 Task: Create a due date automation trigger when advanced on, on the wednesday before a card is due add dates due tomorrow at 11:00 AM.
Action: Mouse moved to (1227, 110)
Screenshot: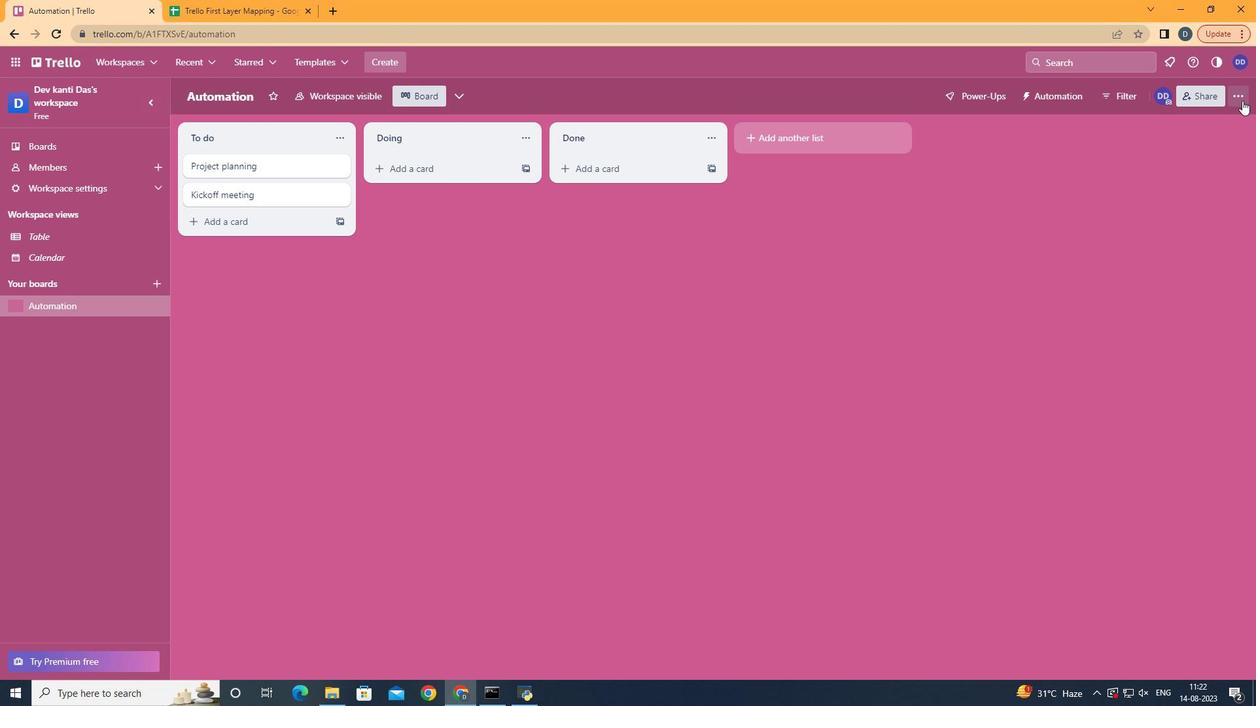 
Action: Mouse pressed left at (1227, 110)
Screenshot: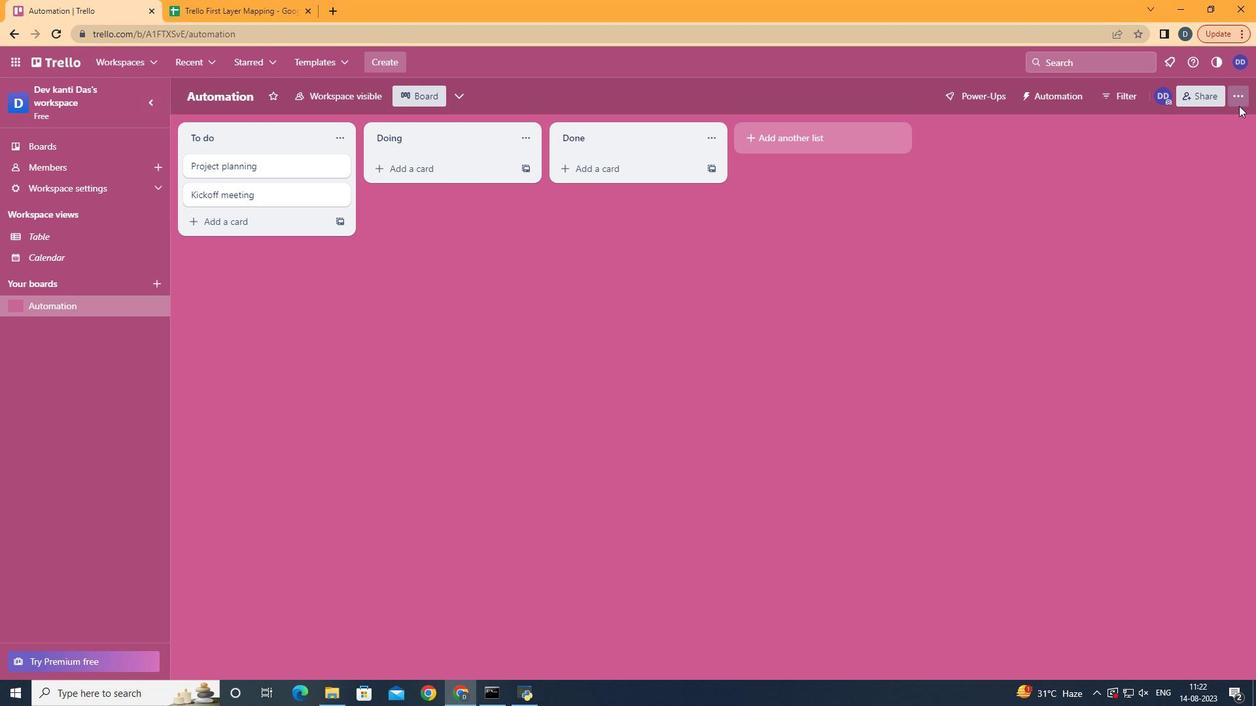 
Action: Mouse moved to (1150, 289)
Screenshot: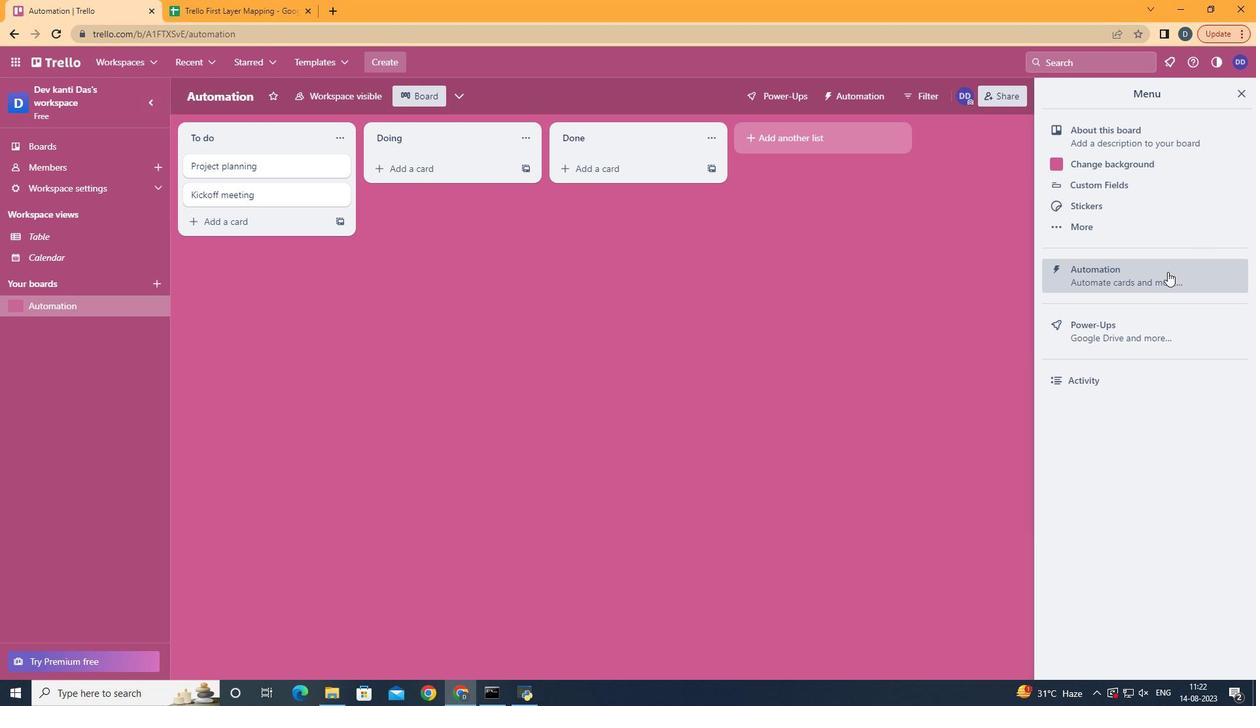 
Action: Mouse pressed left at (1150, 289)
Screenshot: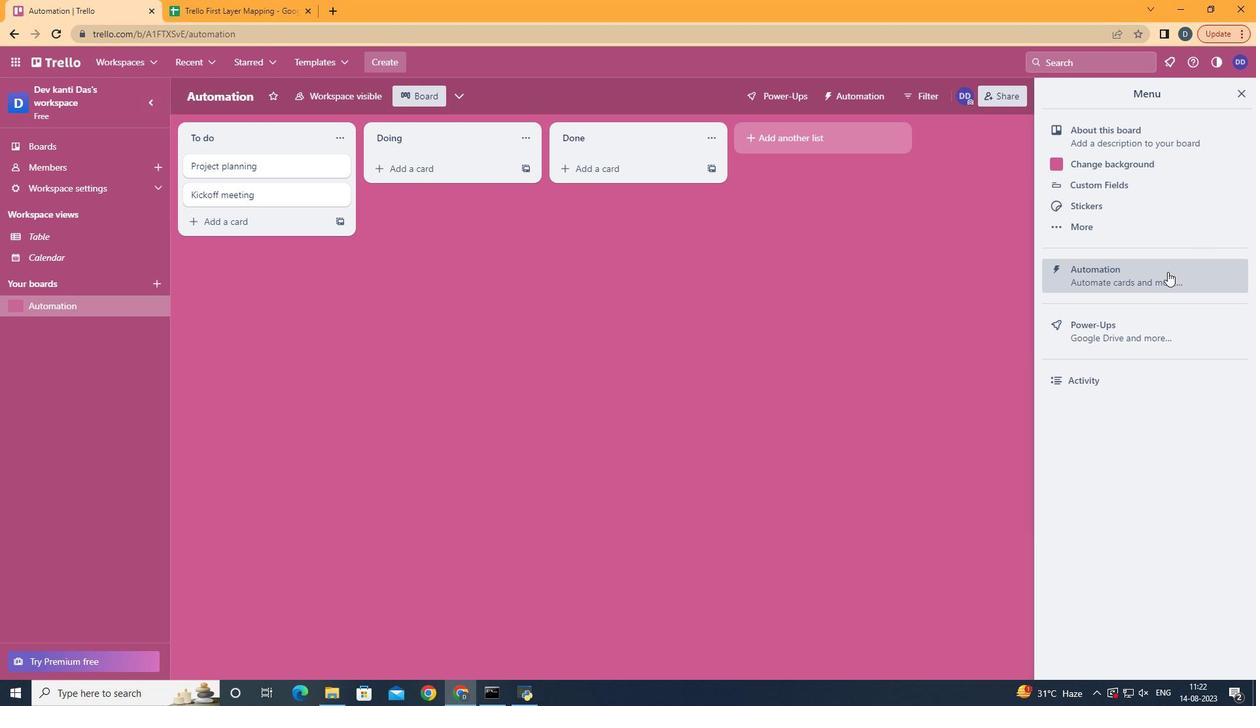 
Action: Mouse moved to (205, 286)
Screenshot: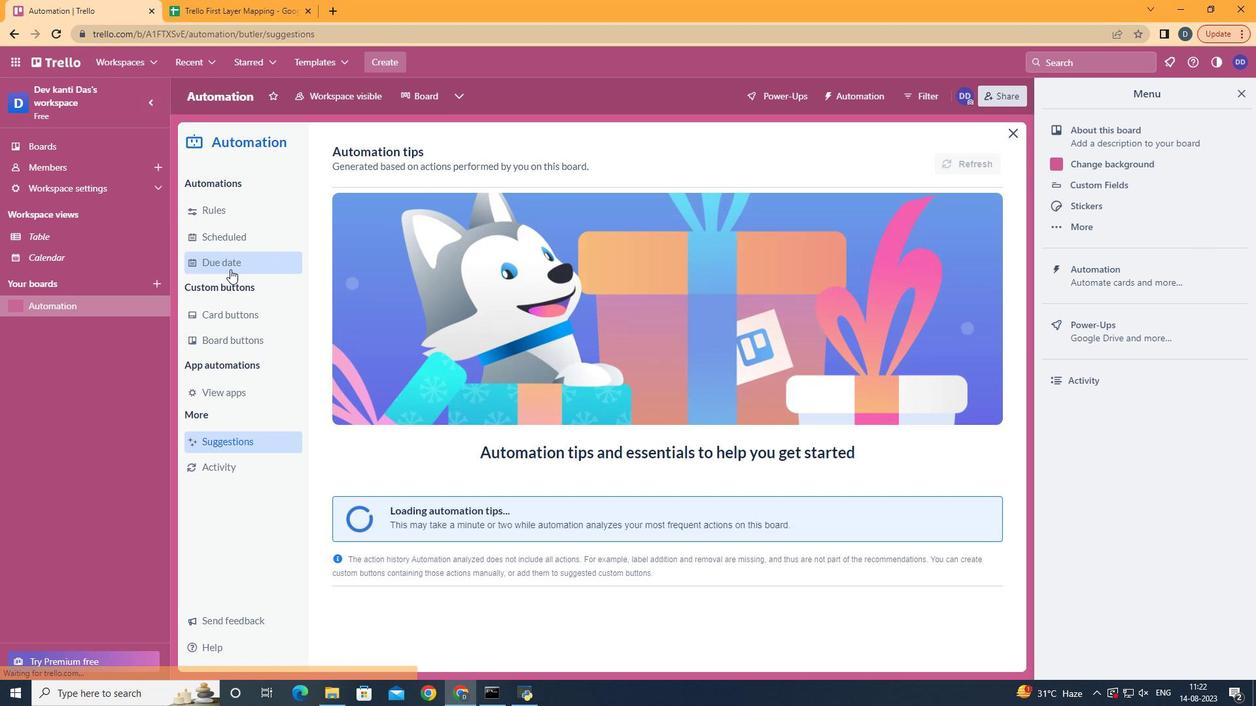 
Action: Mouse pressed left at (205, 286)
Screenshot: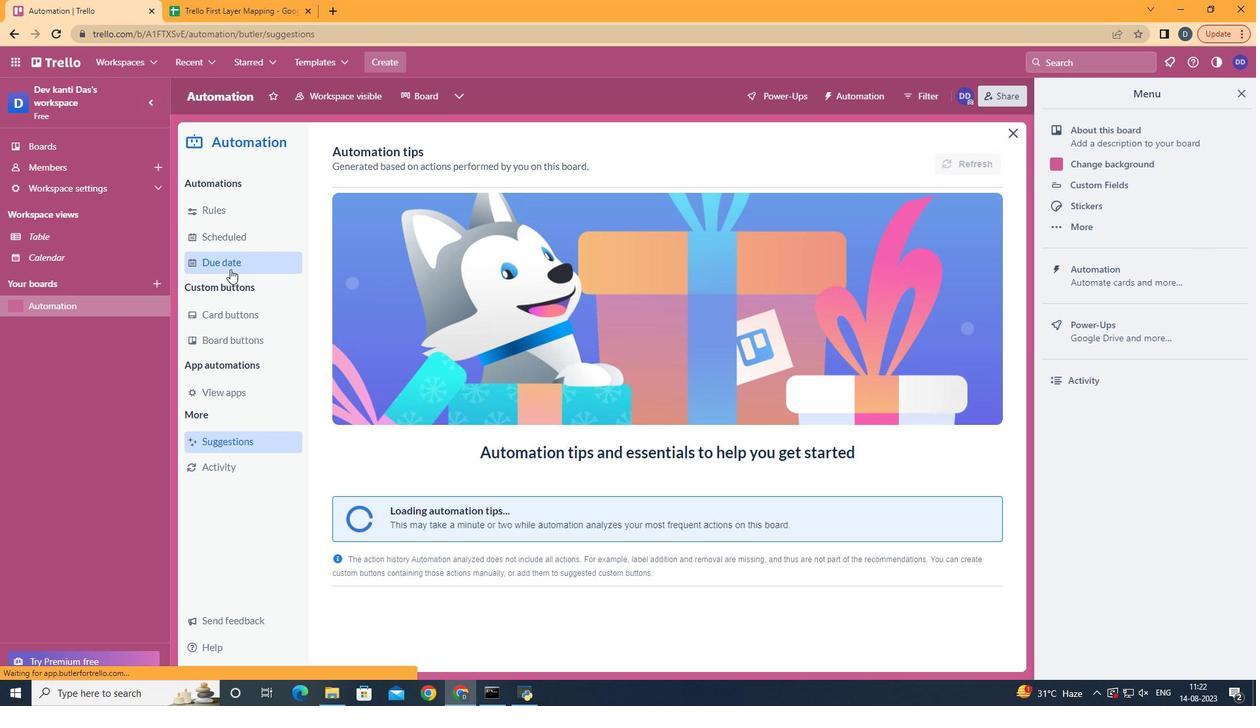 
Action: Mouse moved to (910, 167)
Screenshot: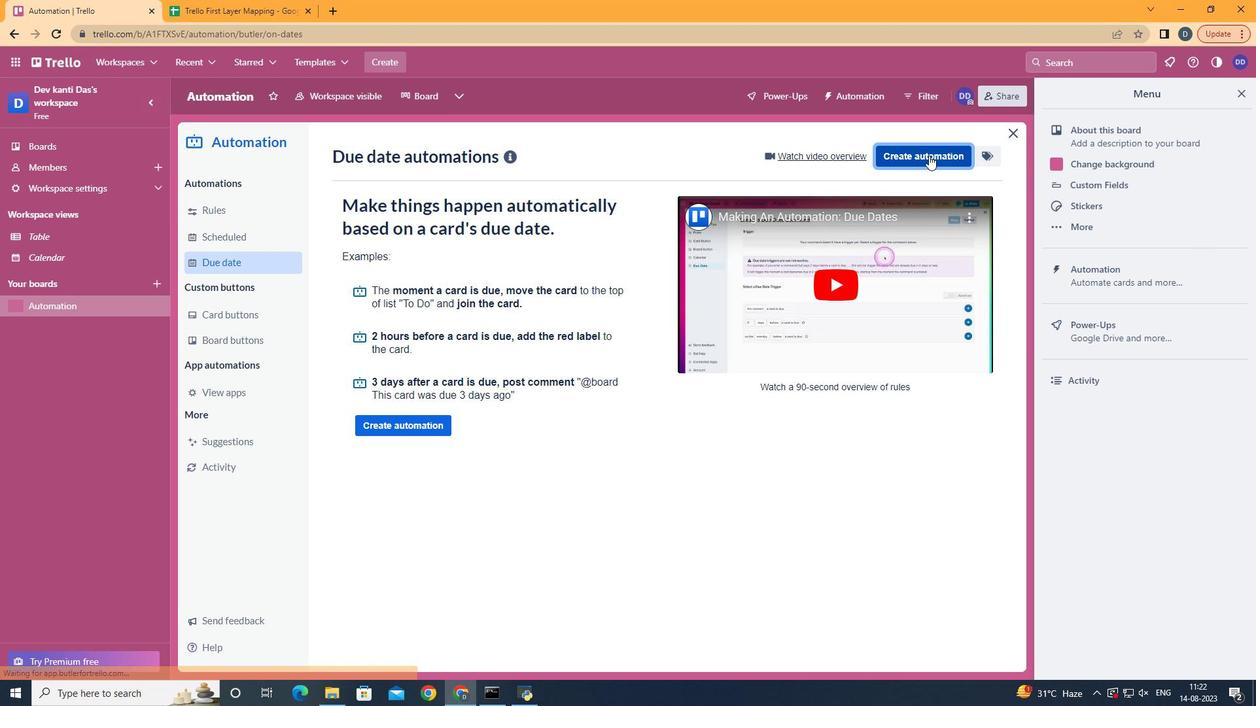
Action: Mouse pressed left at (910, 167)
Screenshot: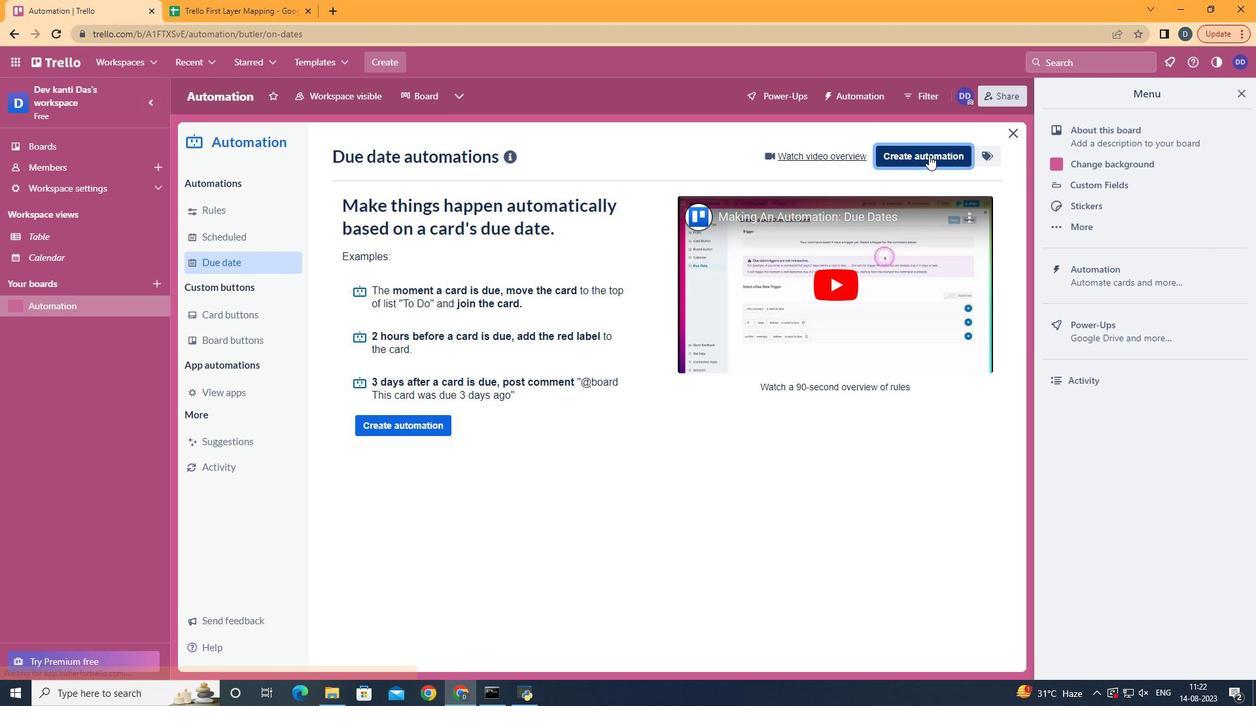 
Action: Mouse moved to (636, 286)
Screenshot: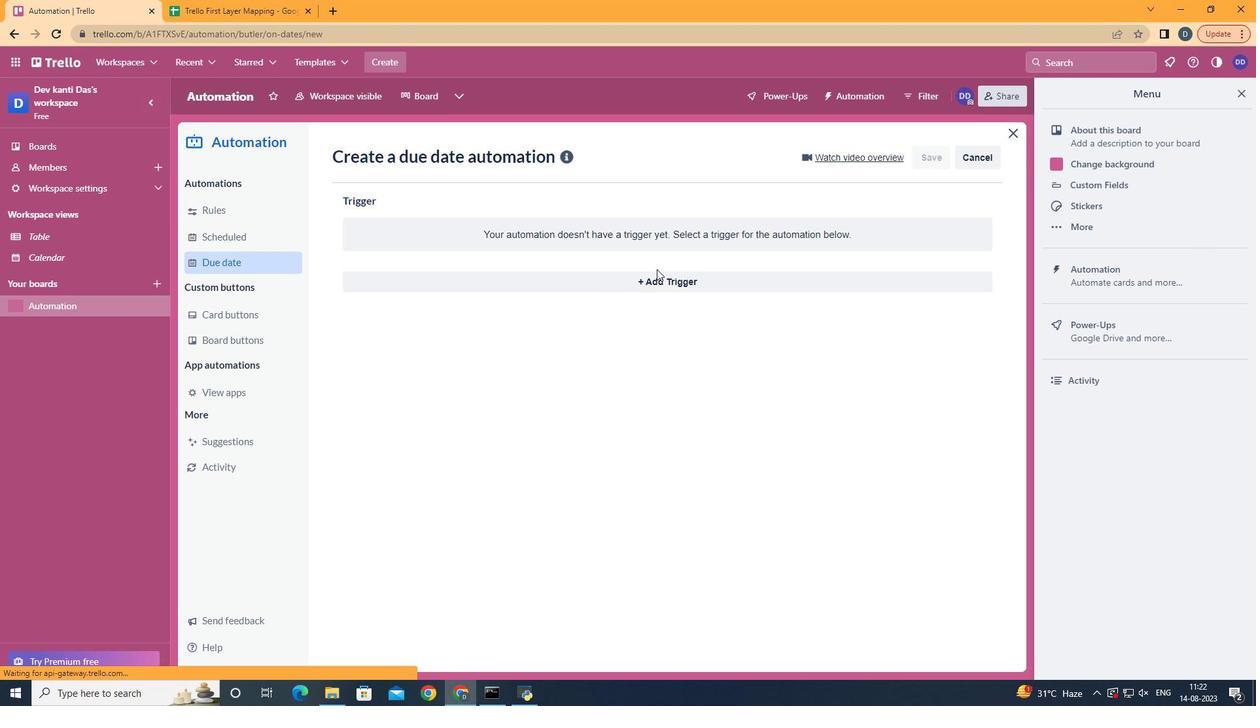 
Action: Mouse pressed left at (636, 286)
Screenshot: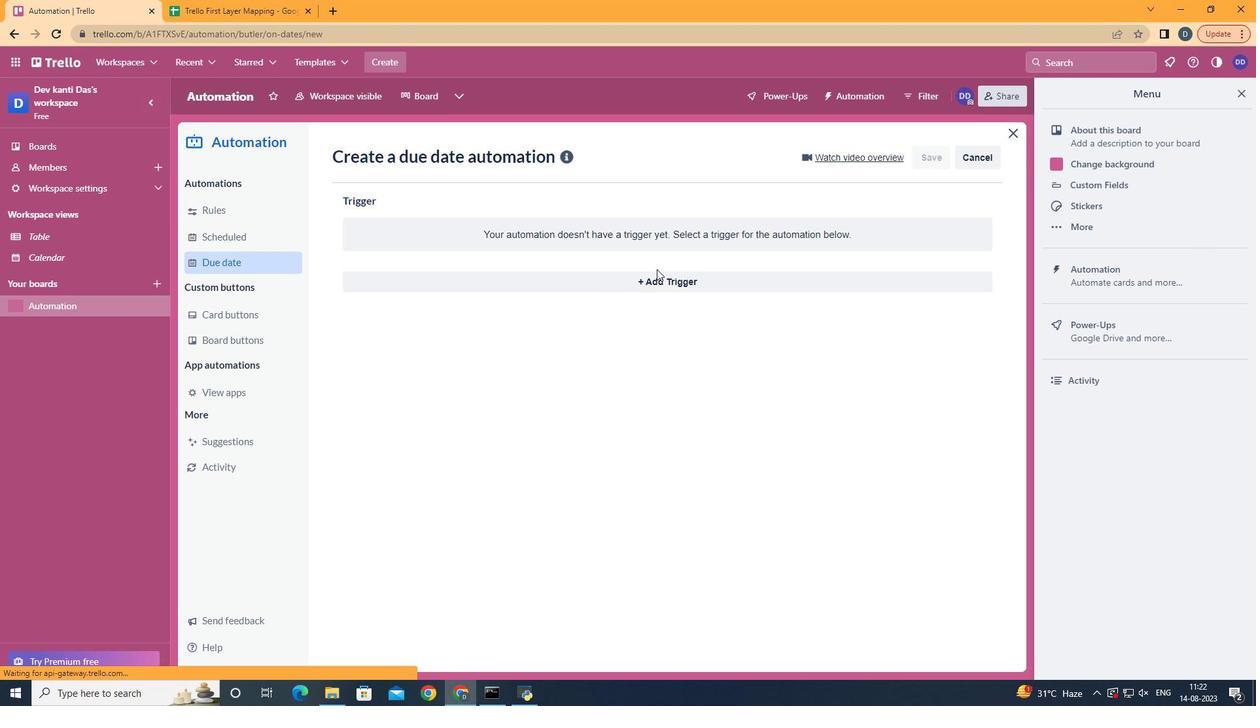 
Action: Mouse moved to (636, 295)
Screenshot: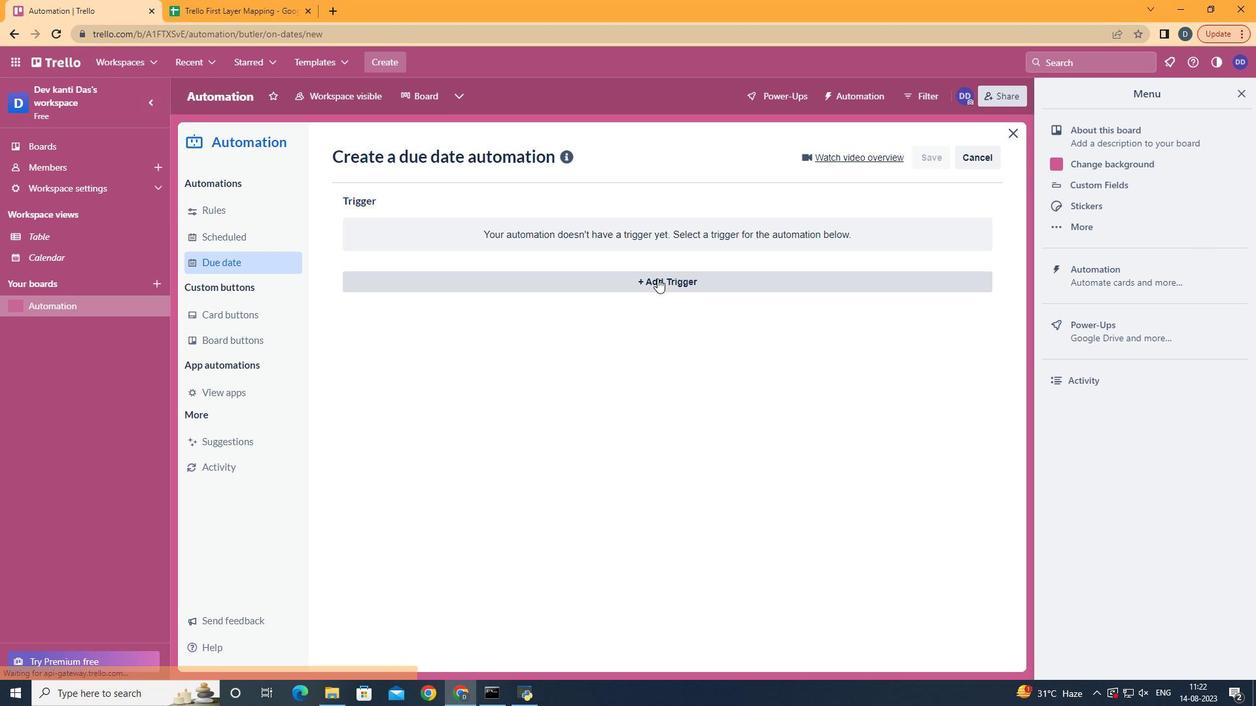 
Action: Mouse pressed left at (636, 295)
Screenshot: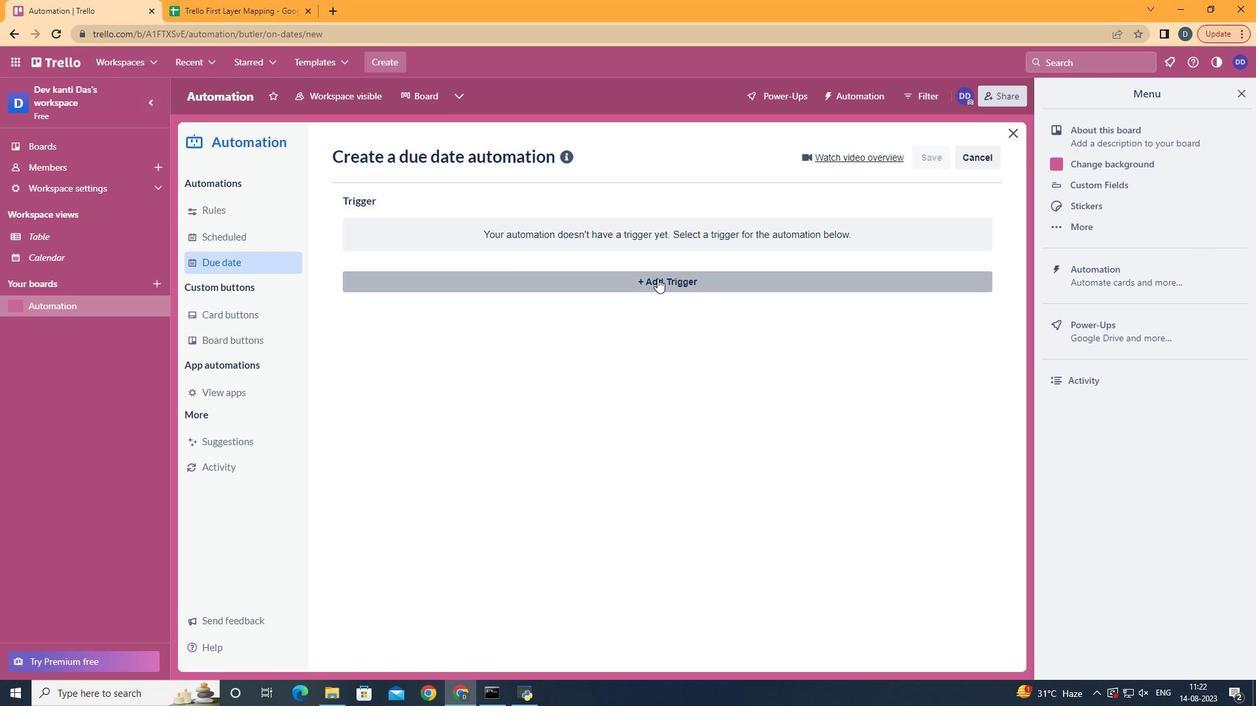
Action: Mouse moved to (404, 422)
Screenshot: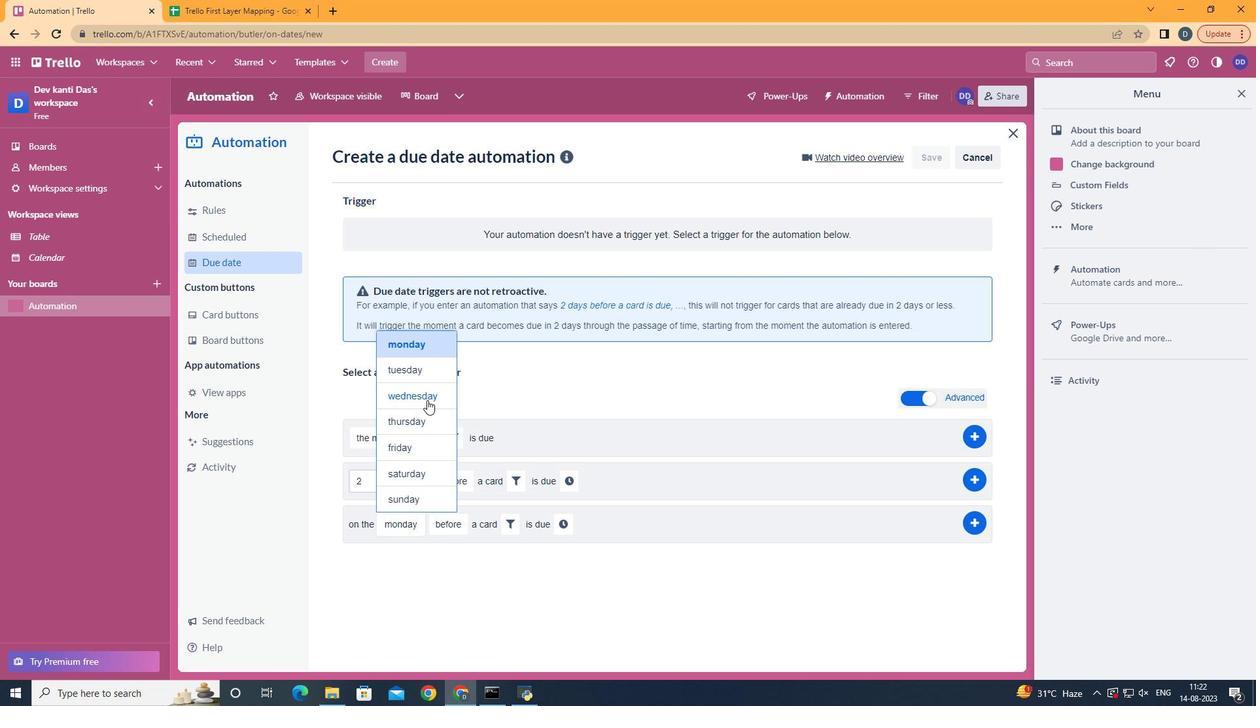 
Action: Mouse pressed left at (404, 422)
Screenshot: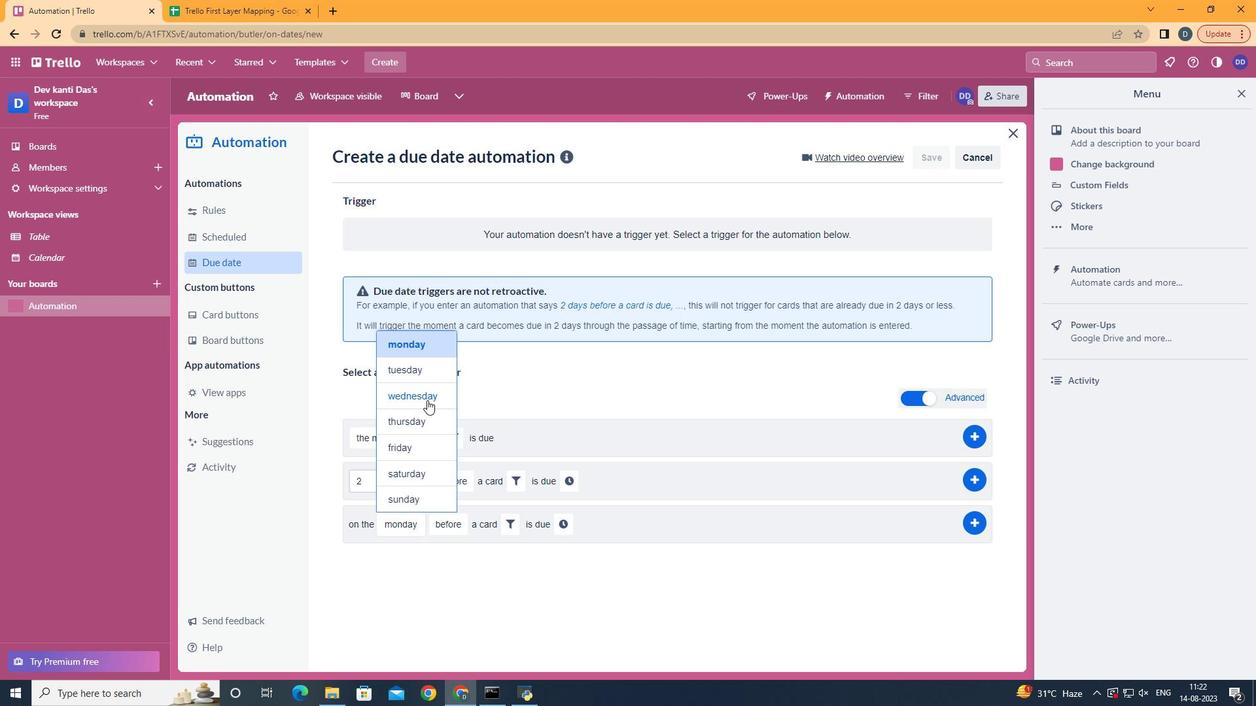 
Action: Mouse moved to (501, 549)
Screenshot: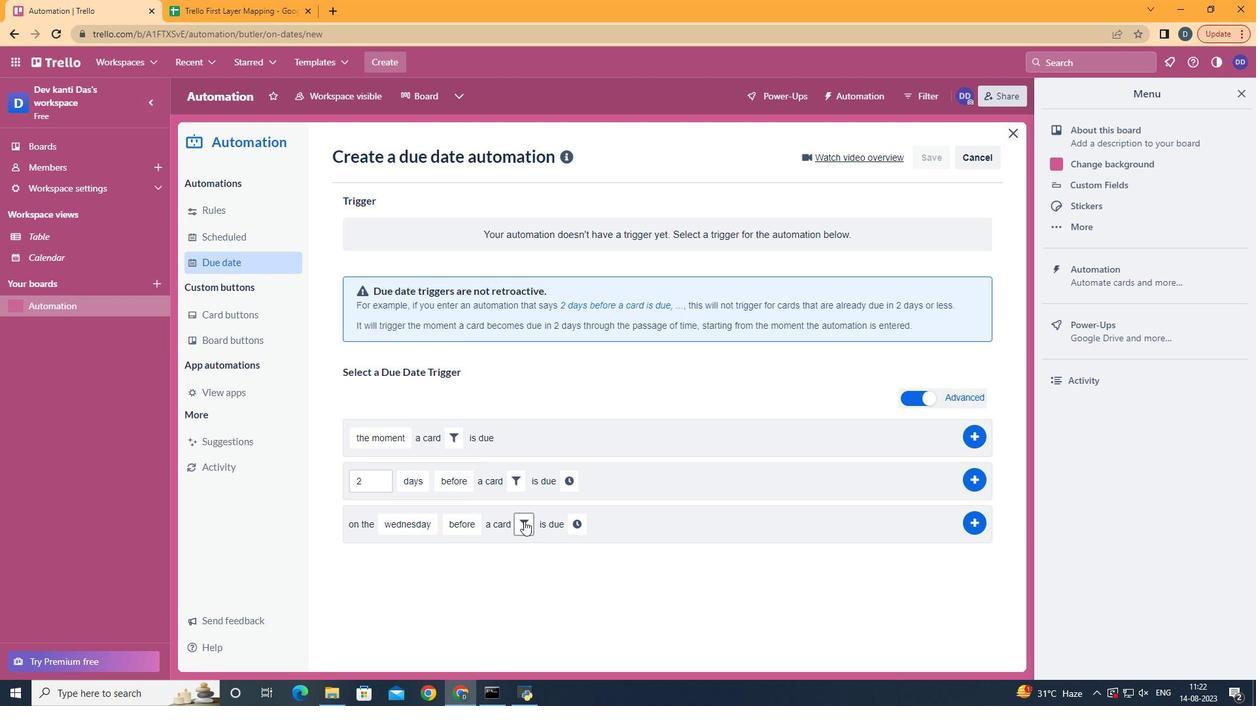 
Action: Mouse pressed left at (501, 549)
Screenshot: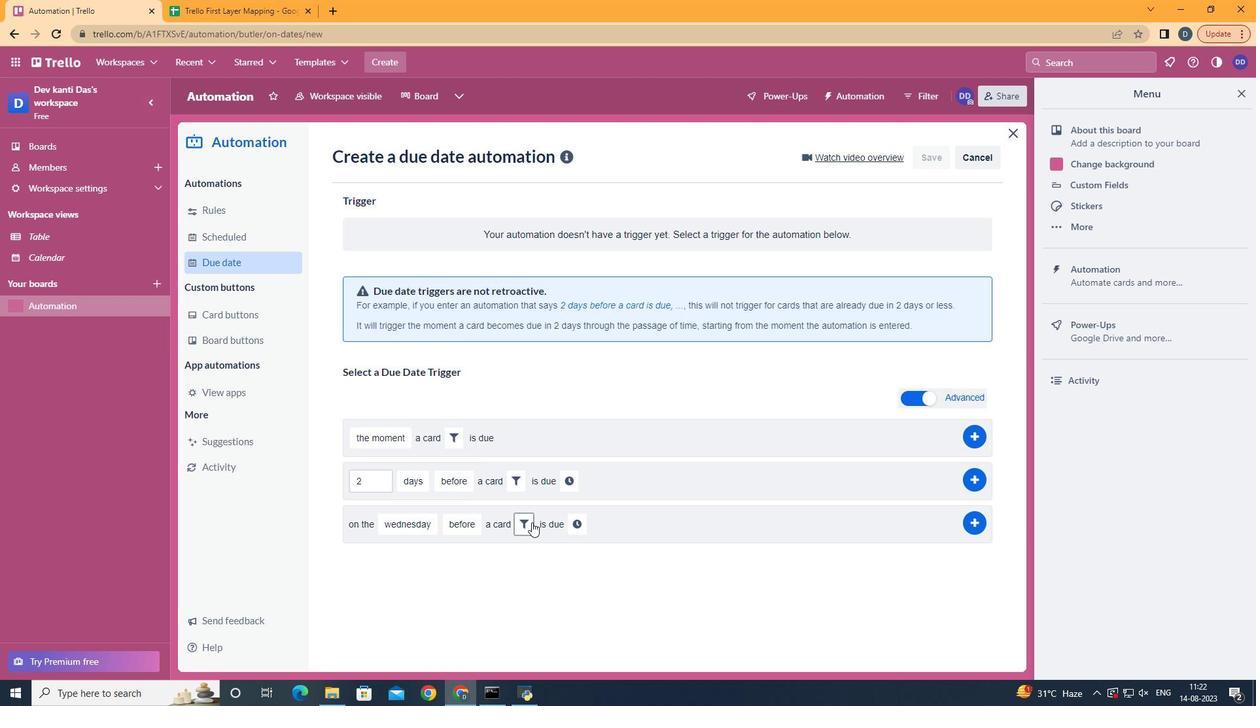 
Action: Mouse moved to (576, 595)
Screenshot: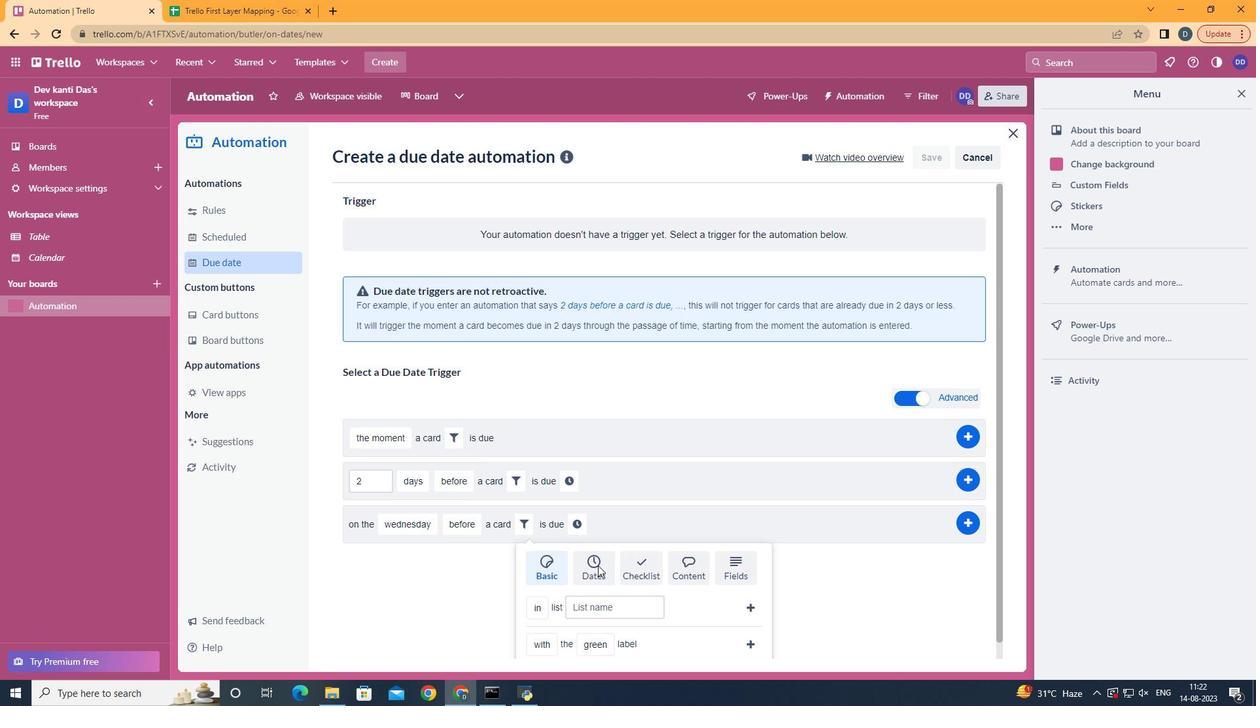 
Action: Mouse pressed left at (576, 595)
Screenshot: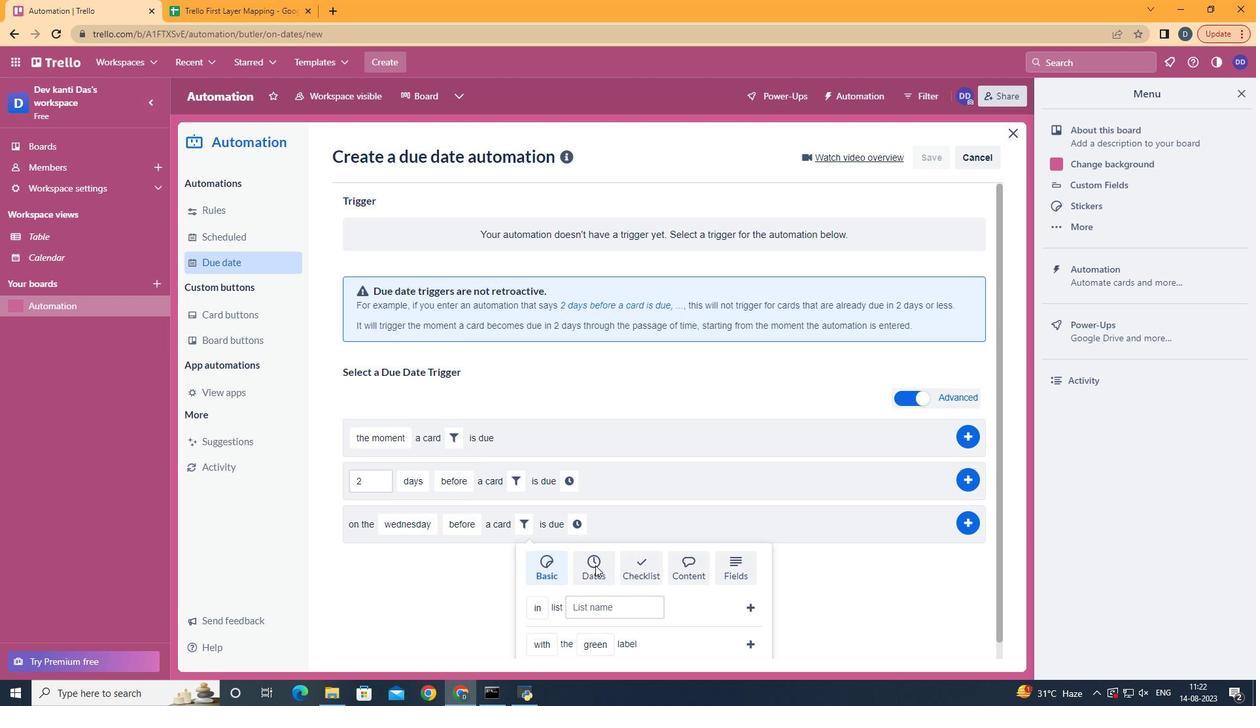 
Action: Mouse moved to (572, 595)
Screenshot: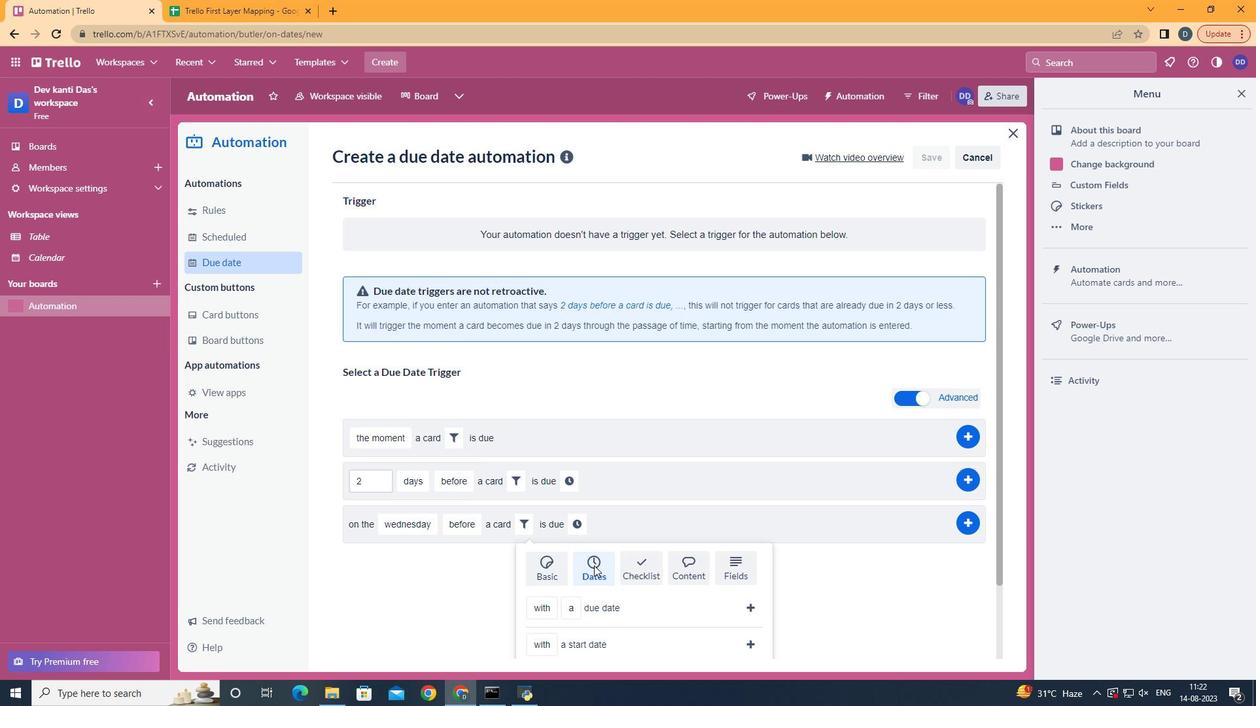 
Action: Mouse scrolled (572, 594) with delta (0, 0)
Screenshot: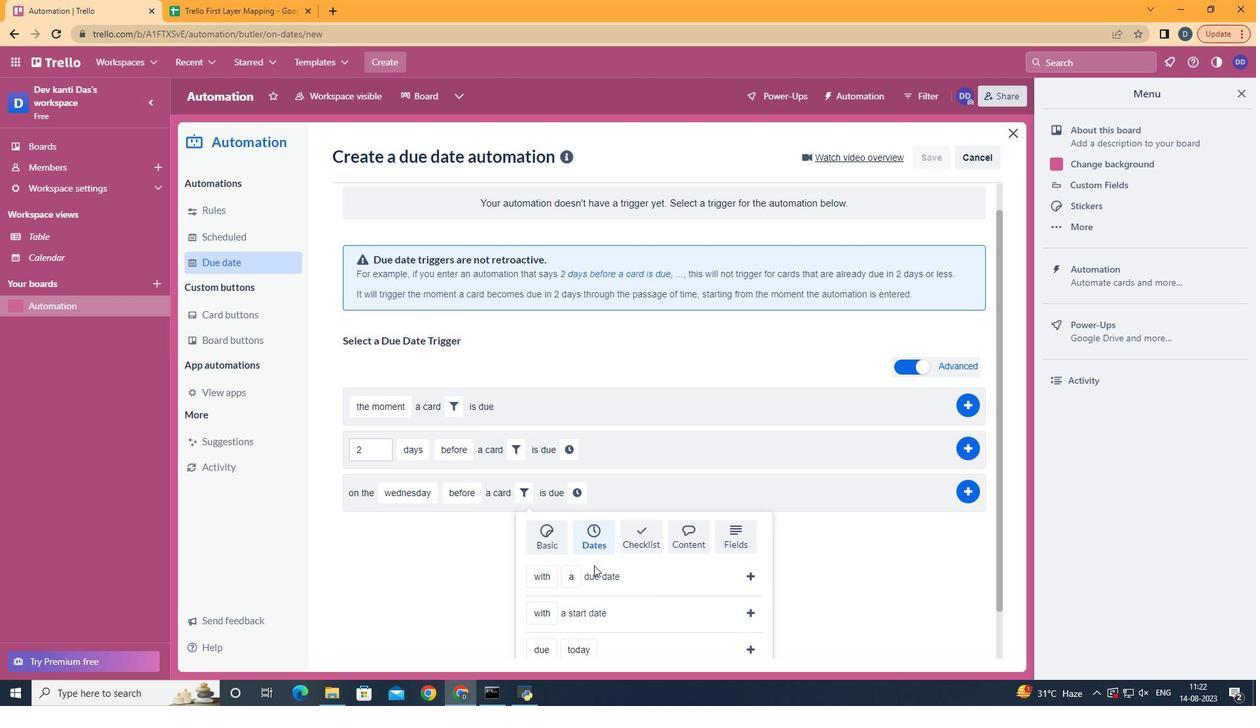 
Action: Mouse scrolled (572, 594) with delta (0, 0)
Screenshot: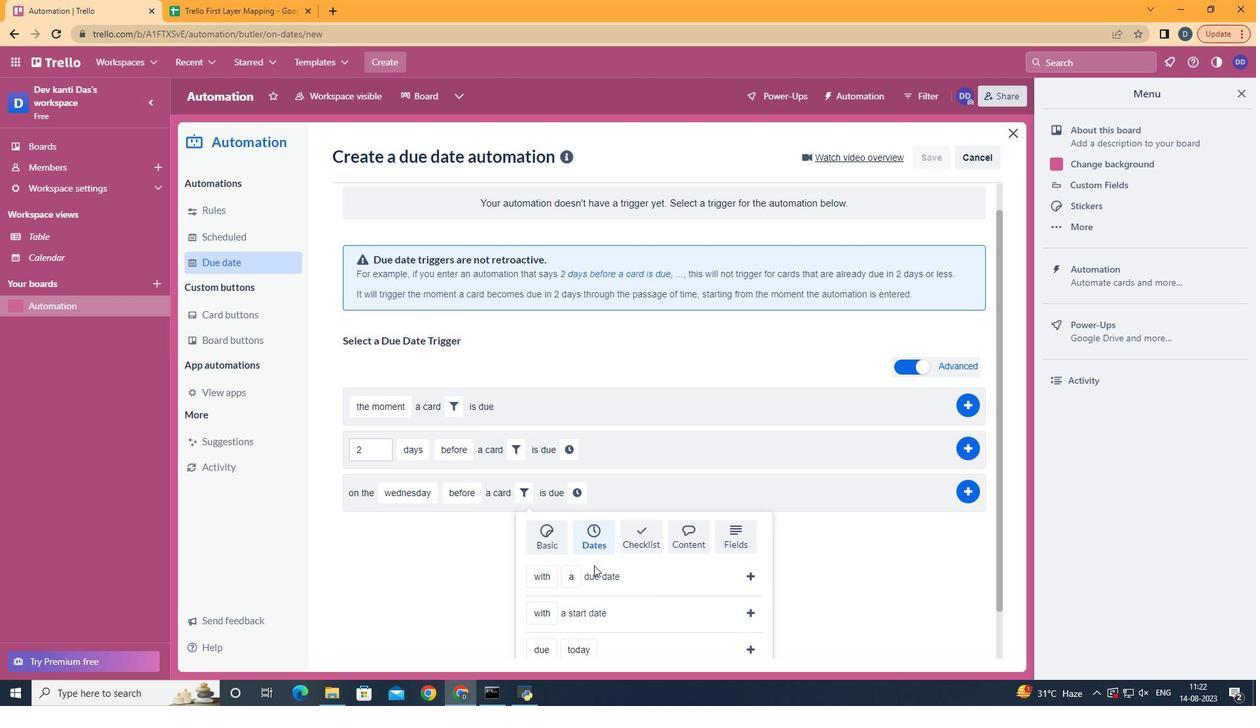 
Action: Mouse scrolled (572, 594) with delta (0, 0)
Screenshot: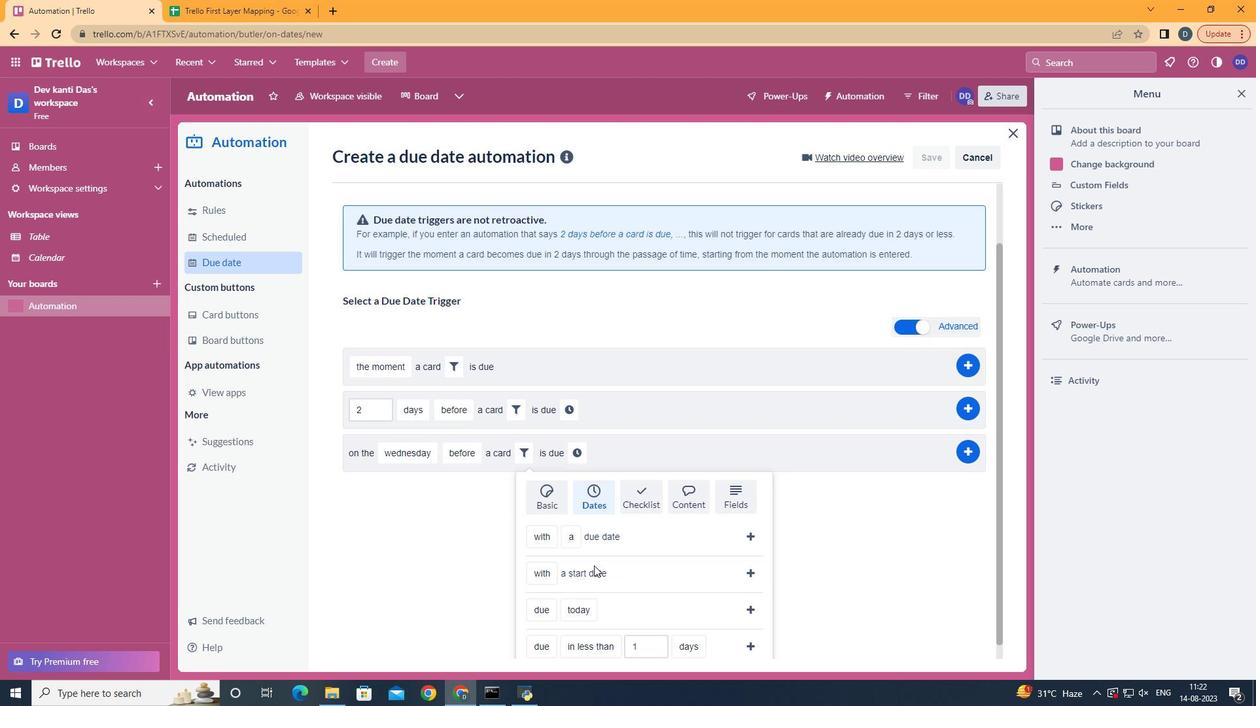 
Action: Mouse scrolled (572, 594) with delta (0, 0)
Screenshot: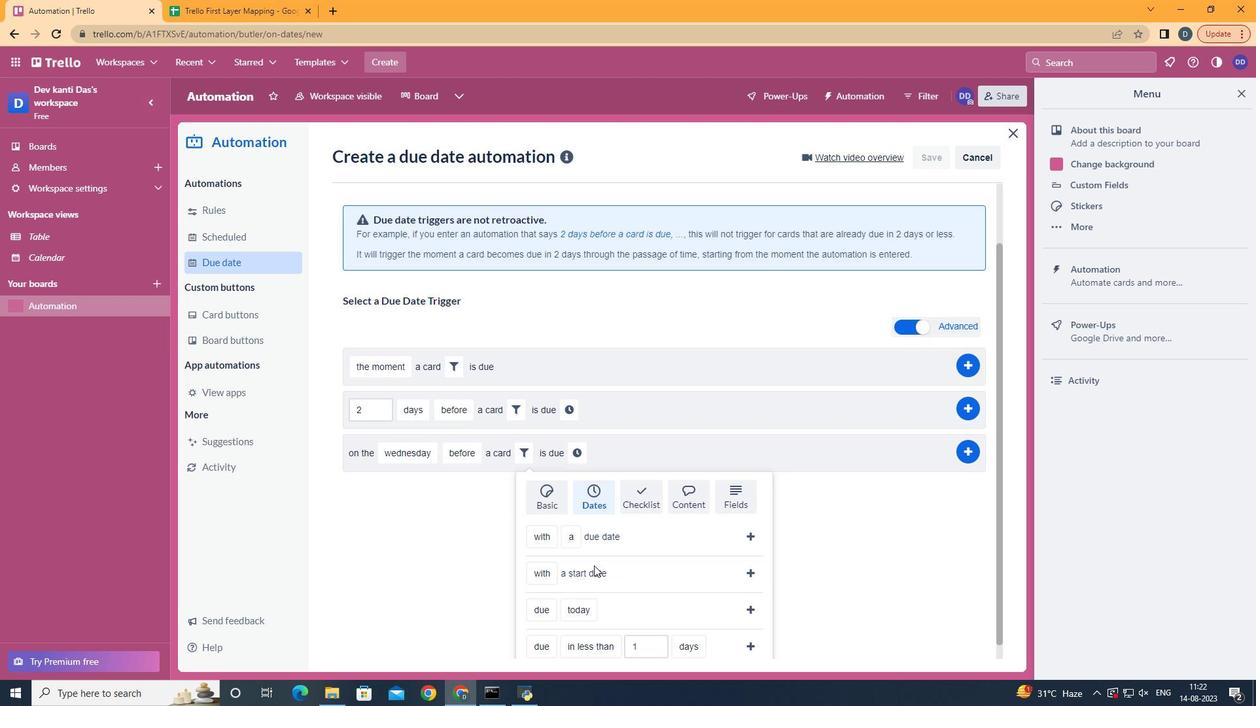 
Action: Mouse scrolled (572, 594) with delta (0, 0)
Screenshot: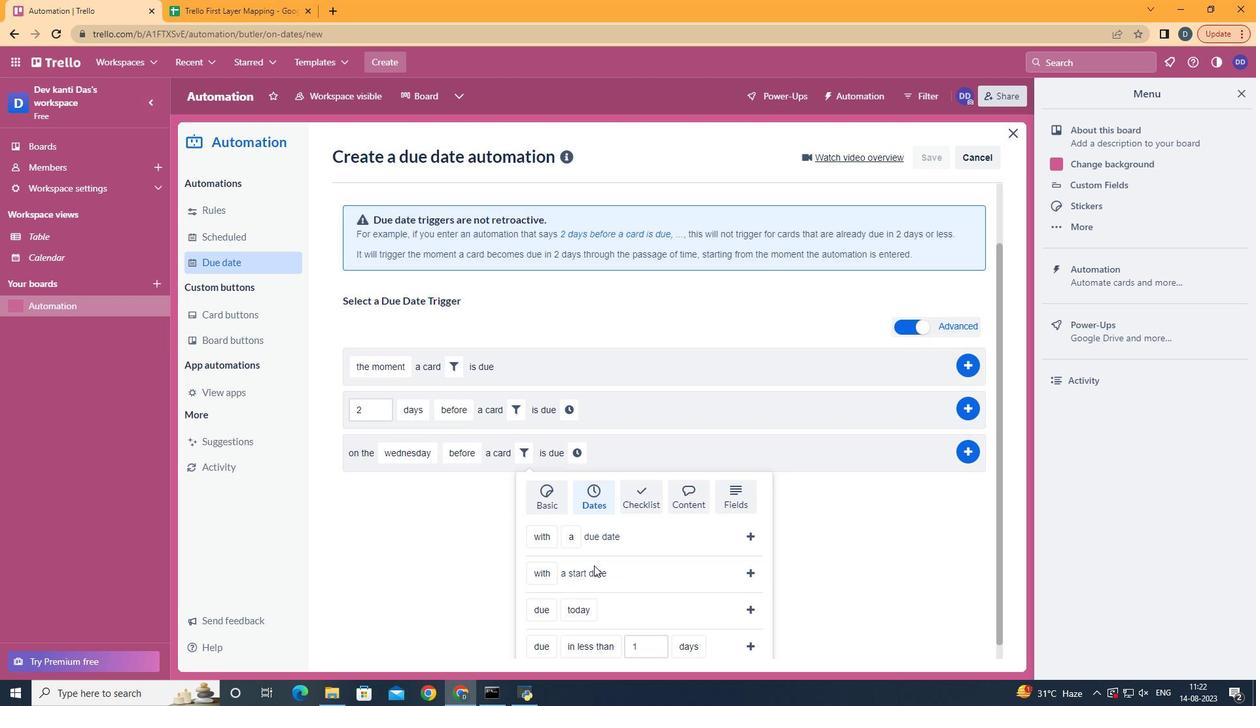 
Action: Mouse moved to (568, 489)
Screenshot: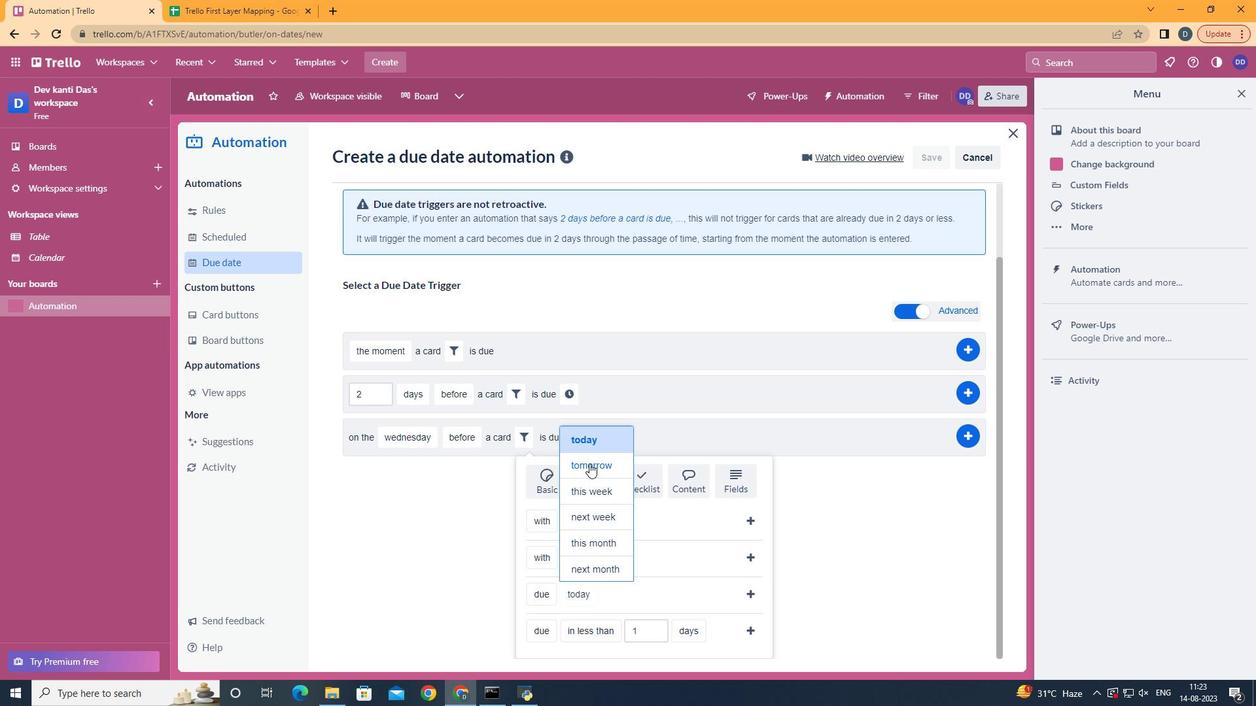 
Action: Mouse pressed left at (568, 489)
Screenshot: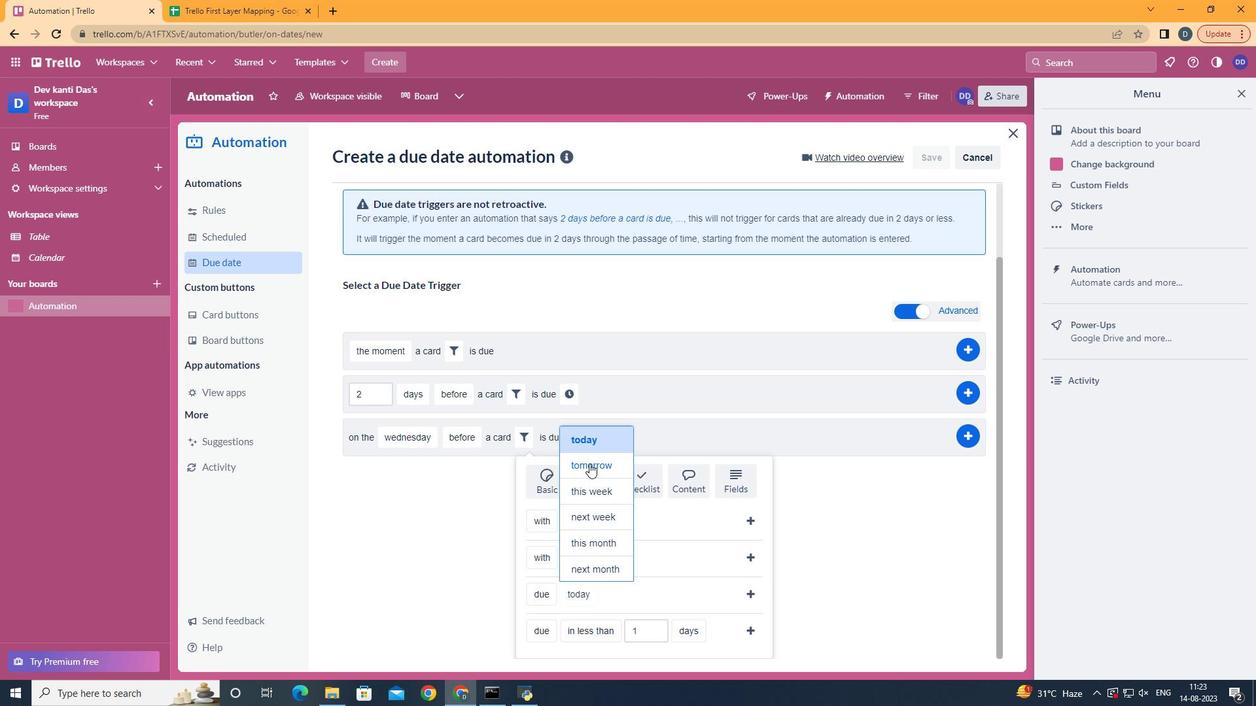 
Action: Mouse moved to (732, 615)
Screenshot: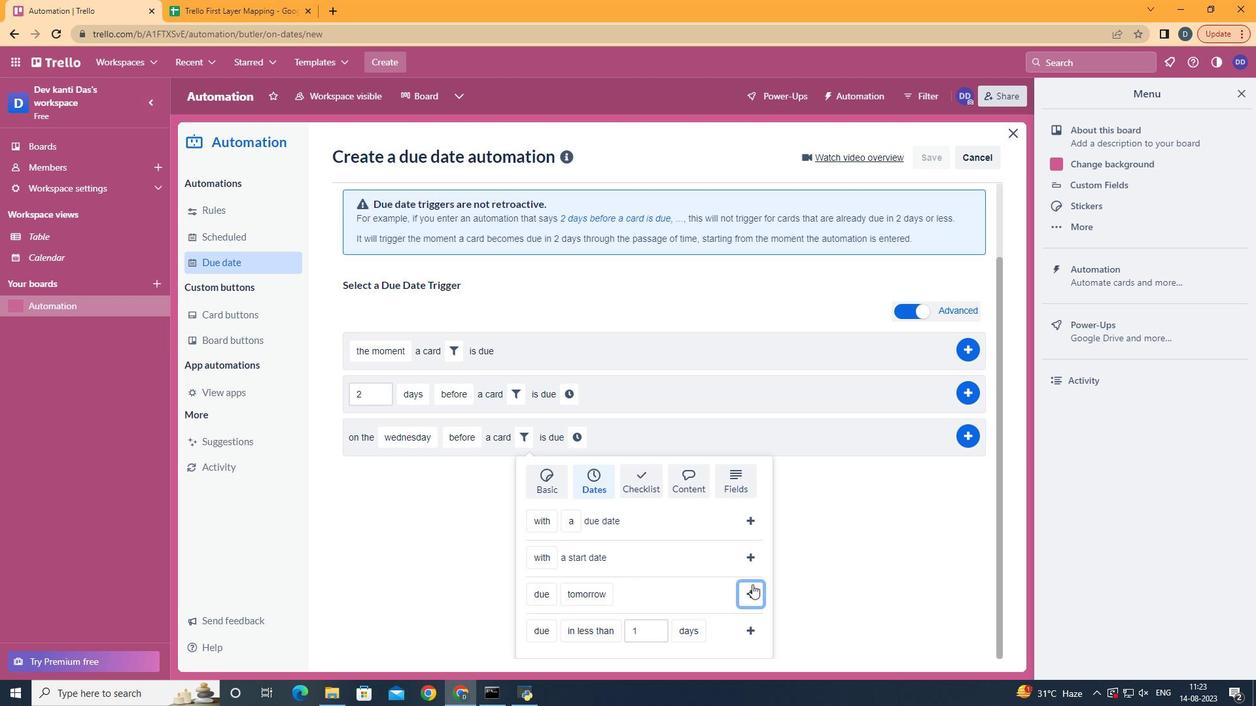 
Action: Mouse pressed left at (732, 615)
Screenshot: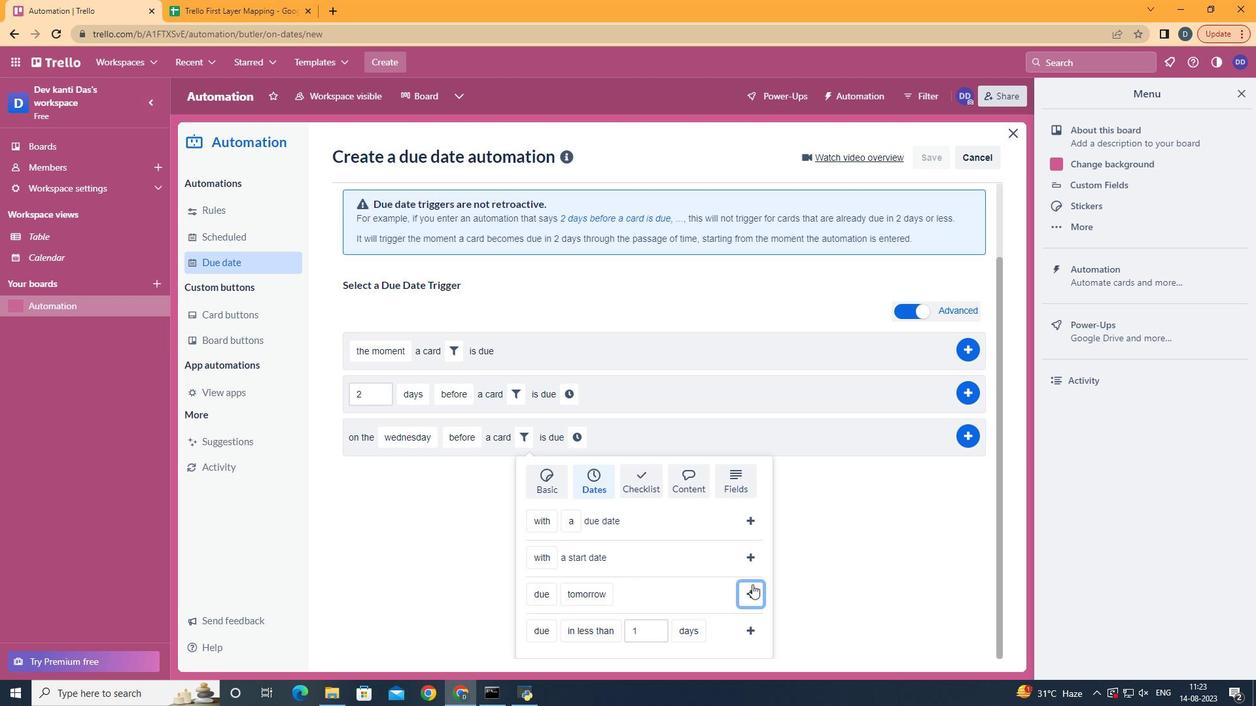
Action: Mouse moved to (640, 556)
Screenshot: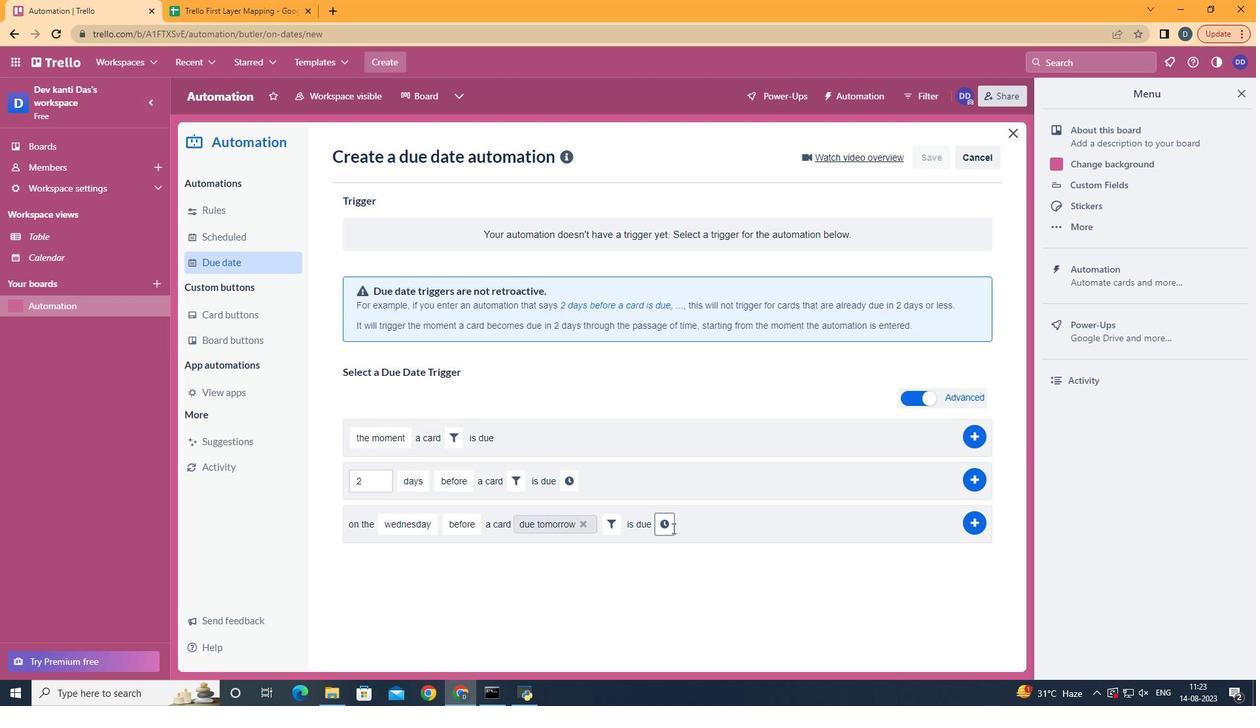 
Action: Mouse pressed left at (640, 556)
Screenshot: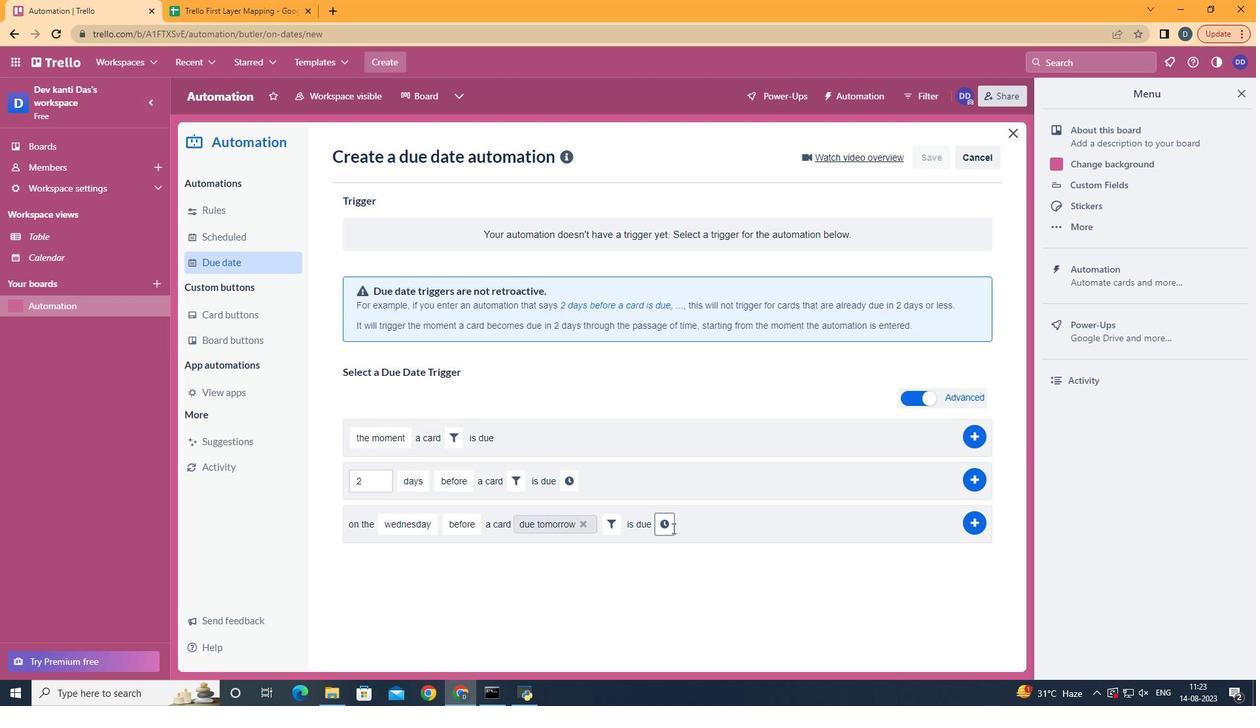 
Action: Mouse moved to (727, 555)
Screenshot: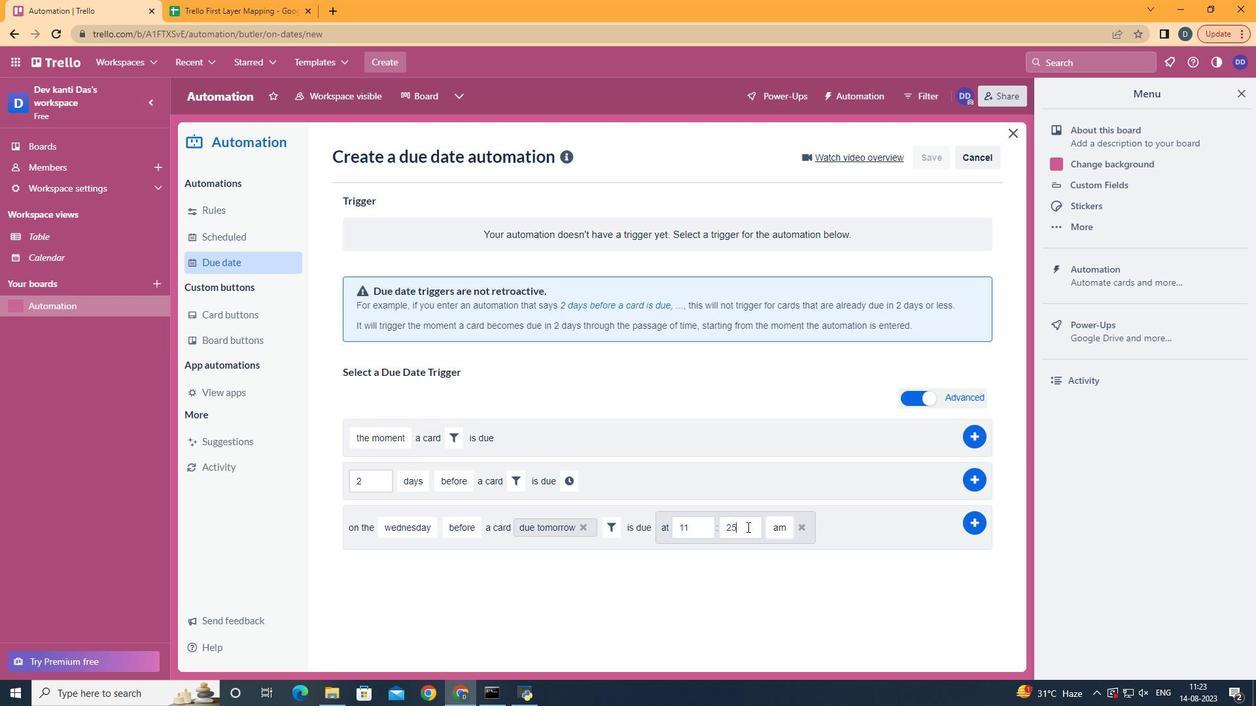 
Action: Mouse pressed left at (727, 555)
Screenshot: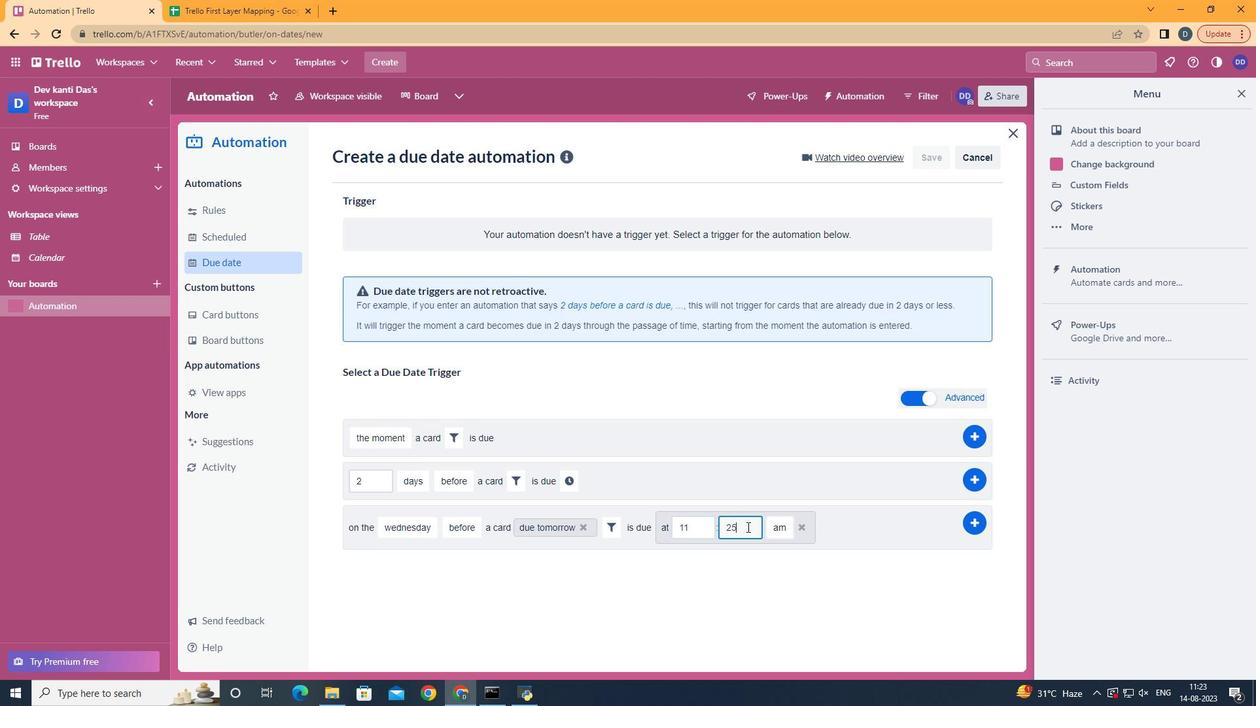 
Action: Key pressed <Key.backspace><Key.backspace>00
Screenshot: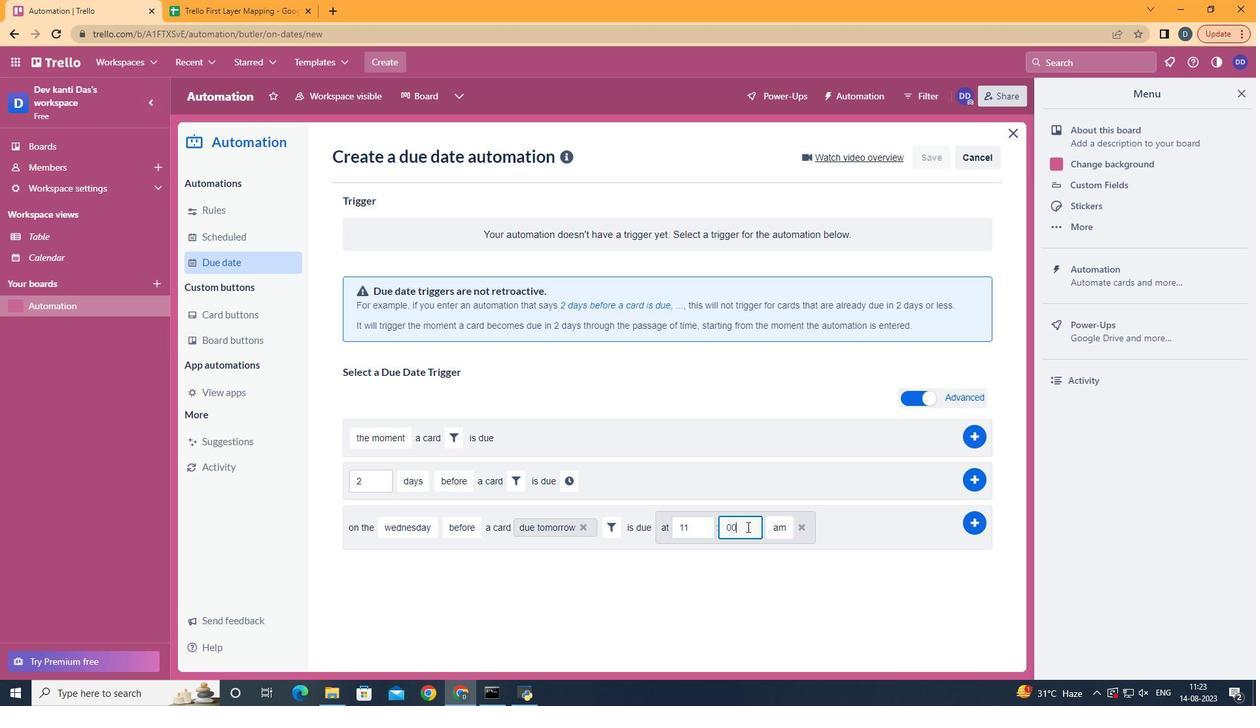
Action: Mouse moved to (942, 549)
Screenshot: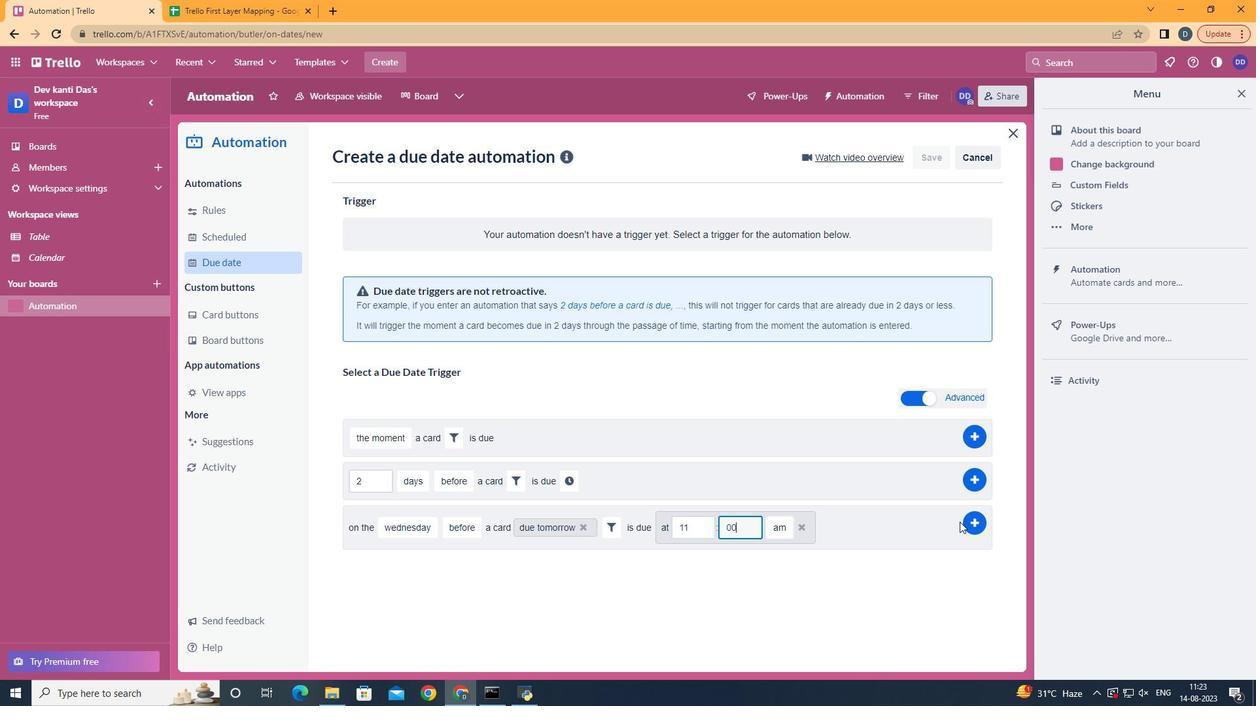 
Action: Mouse pressed left at (942, 549)
Screenshot: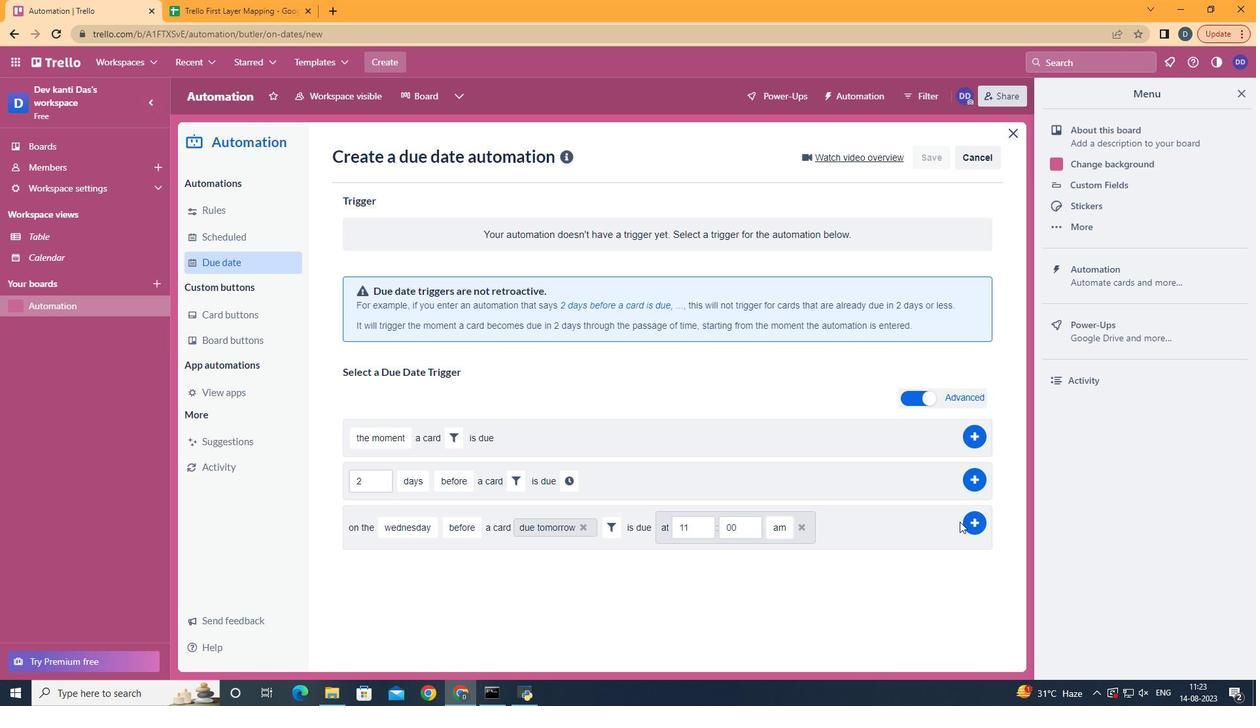 
Action: Mouse moved to (950, 551)
Screenshot: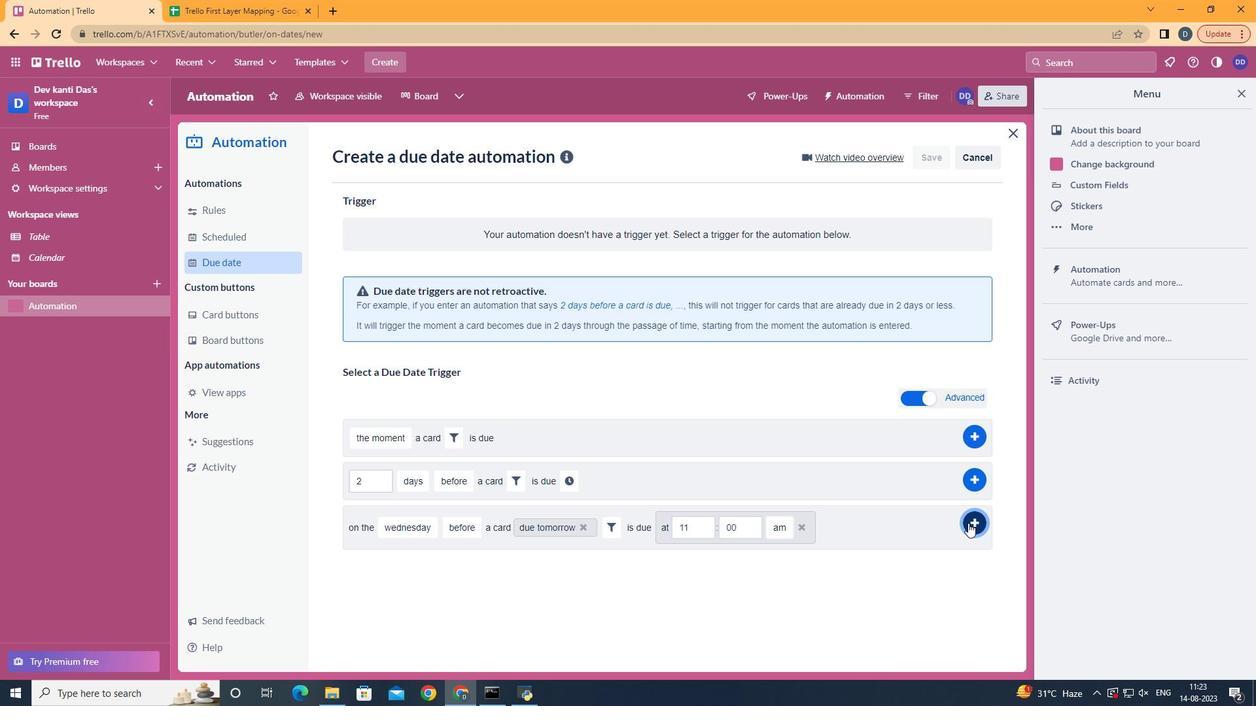 
Action: Mouse pressed left at (950, 551)
Screenshot: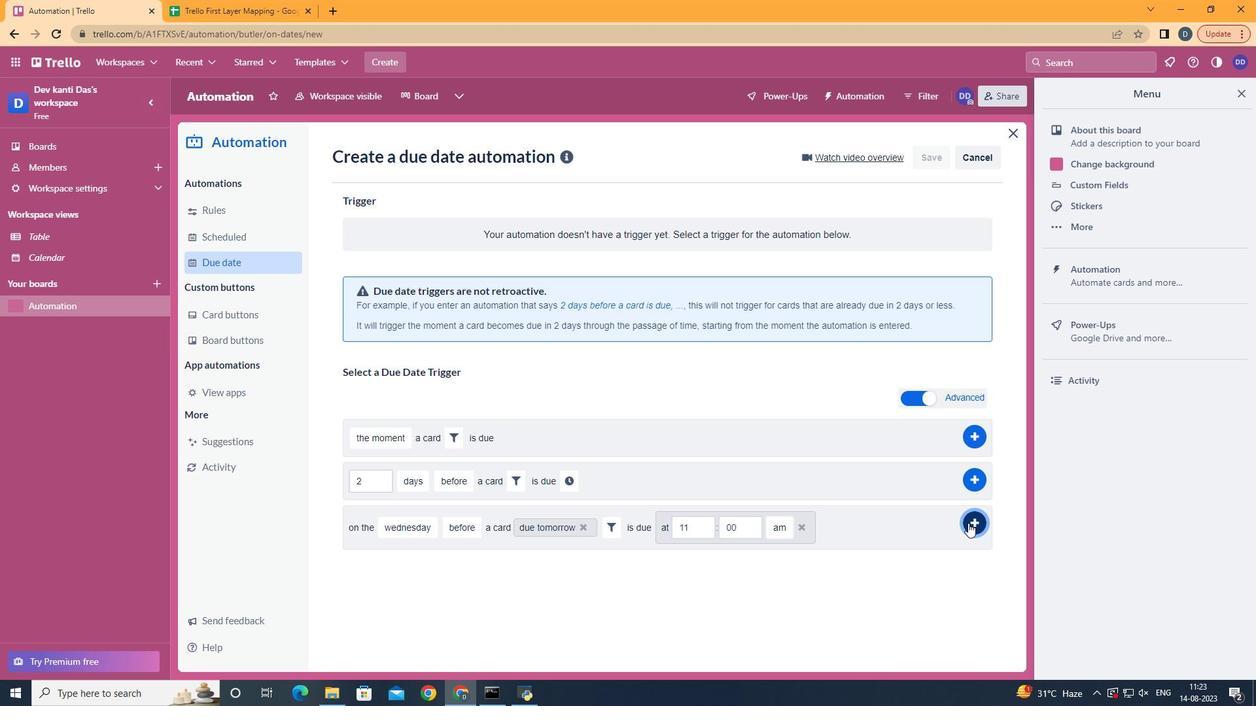 
Action: Mouse moved to (950, 551)
Screenshot: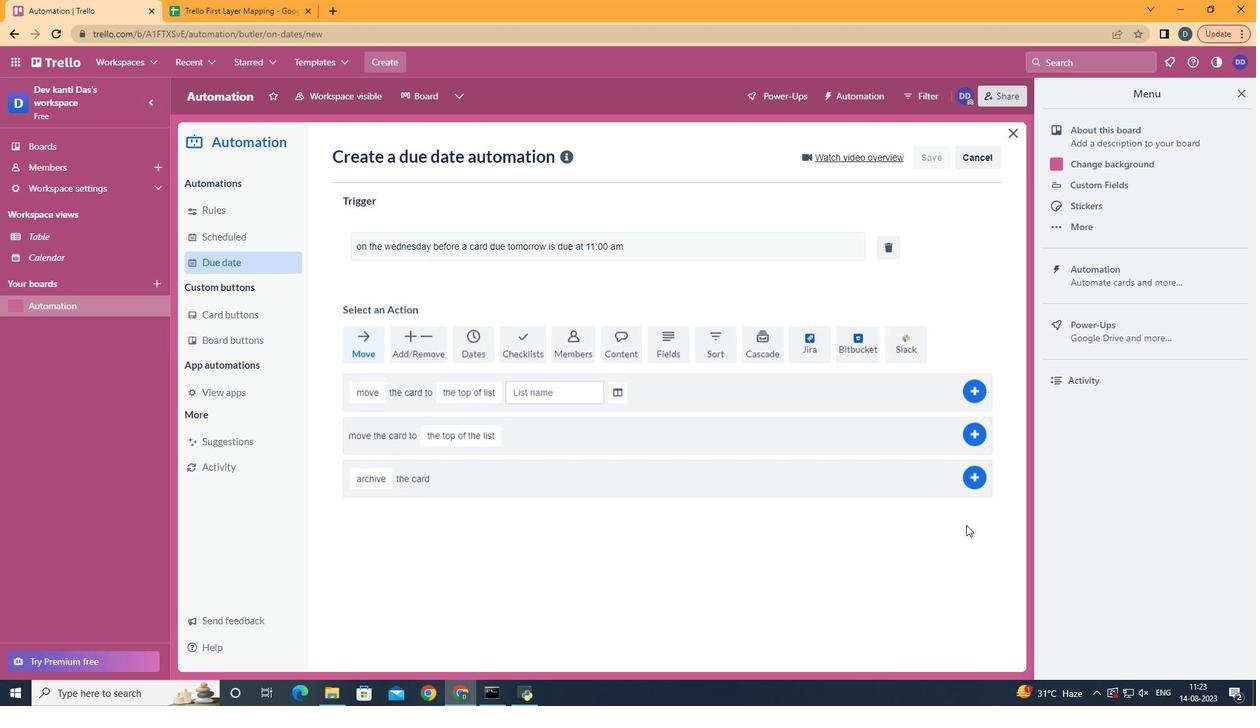 
